 Task: Manage "Digital Experience" contributors.
Action: Mouse moved to (1239, 84)
Screenshot: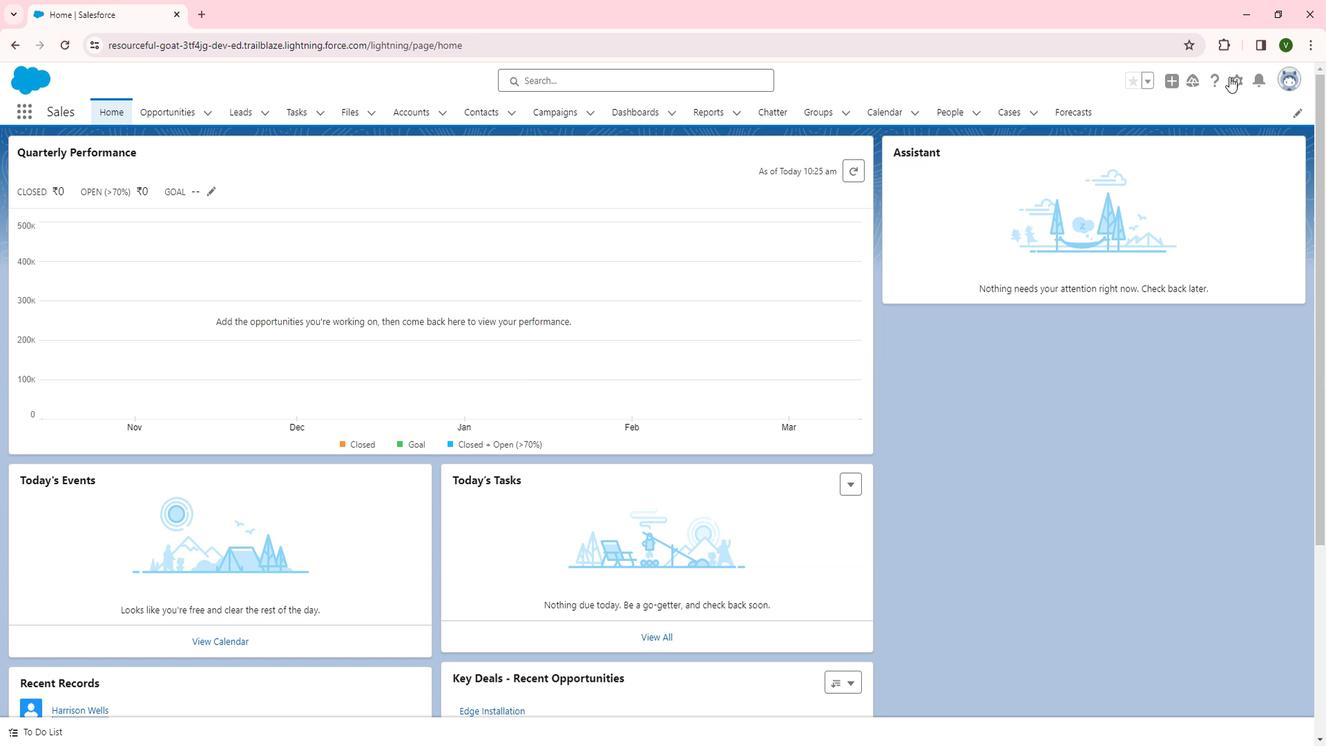 
Action: Mouse pressed left at (1239, 84)
Screenshot: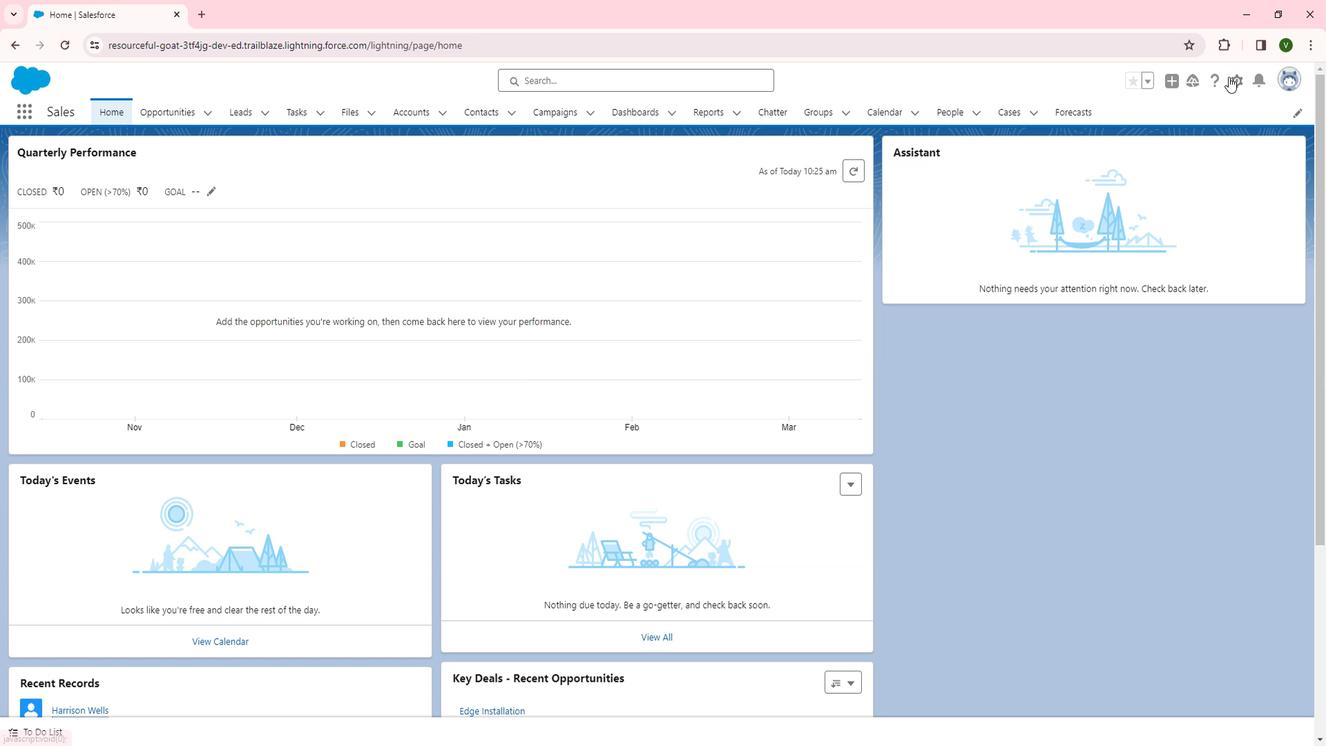
Action: Mouse moved to (1182, 130)
Screenshot: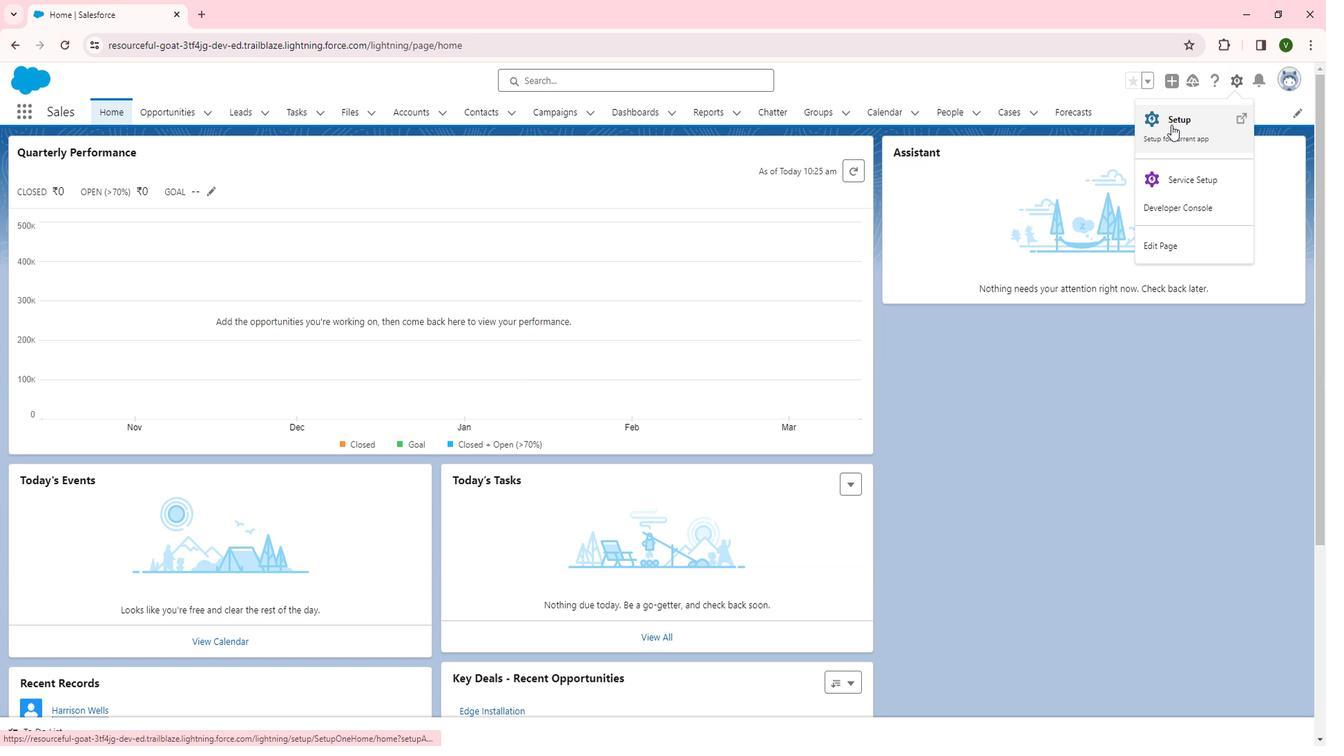 
Action: Mouse pressed left at (1182, 130)
Screenshot: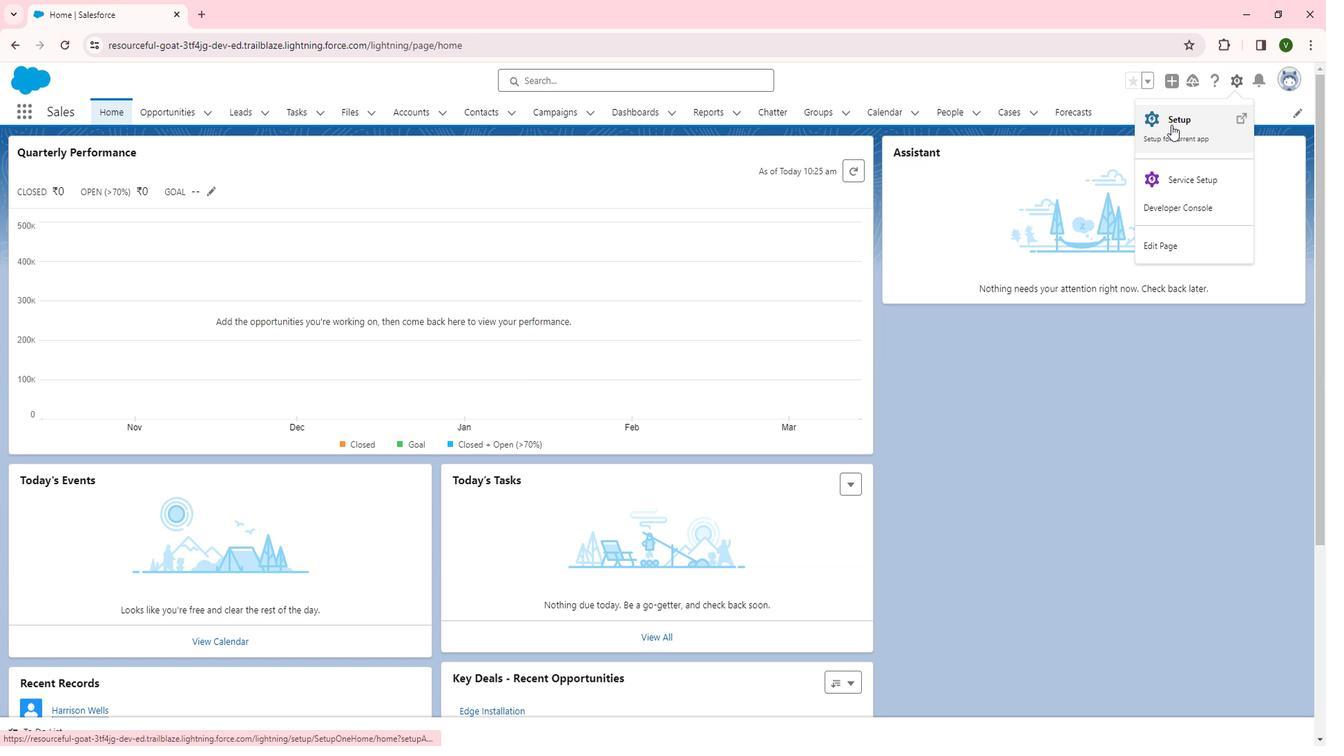 
Action: Mouse moved to (179, 478)
Screenshot: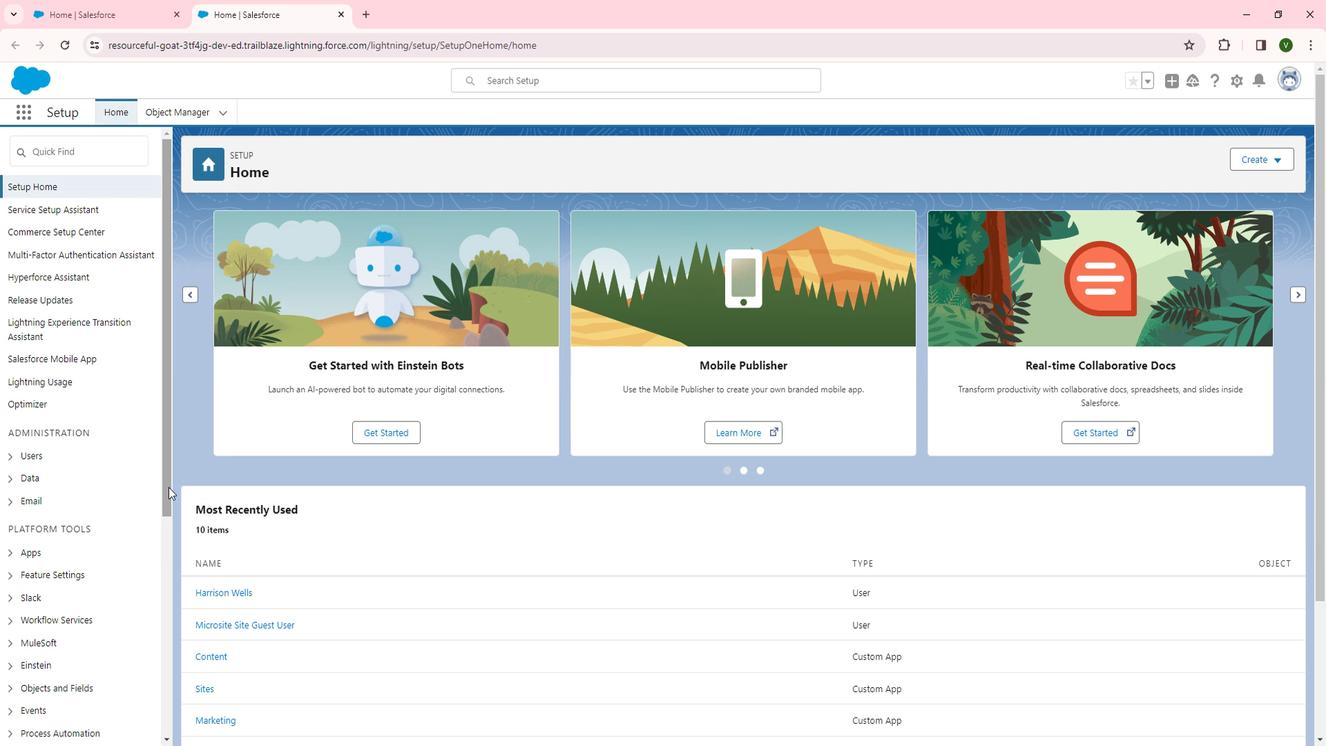 
Action: Mouse pressed left at (179, 478)
Screenshot: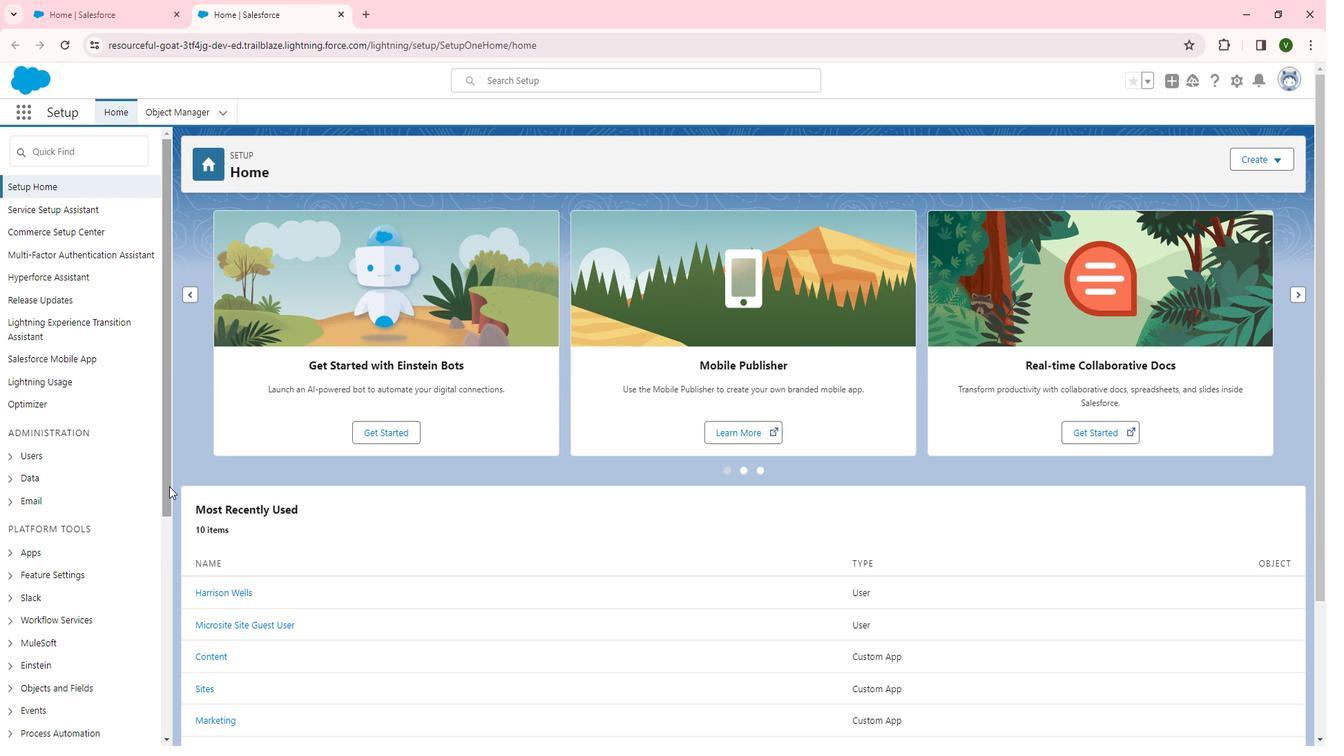 
Action: Mouse moved to (17, 223)
Screenshot: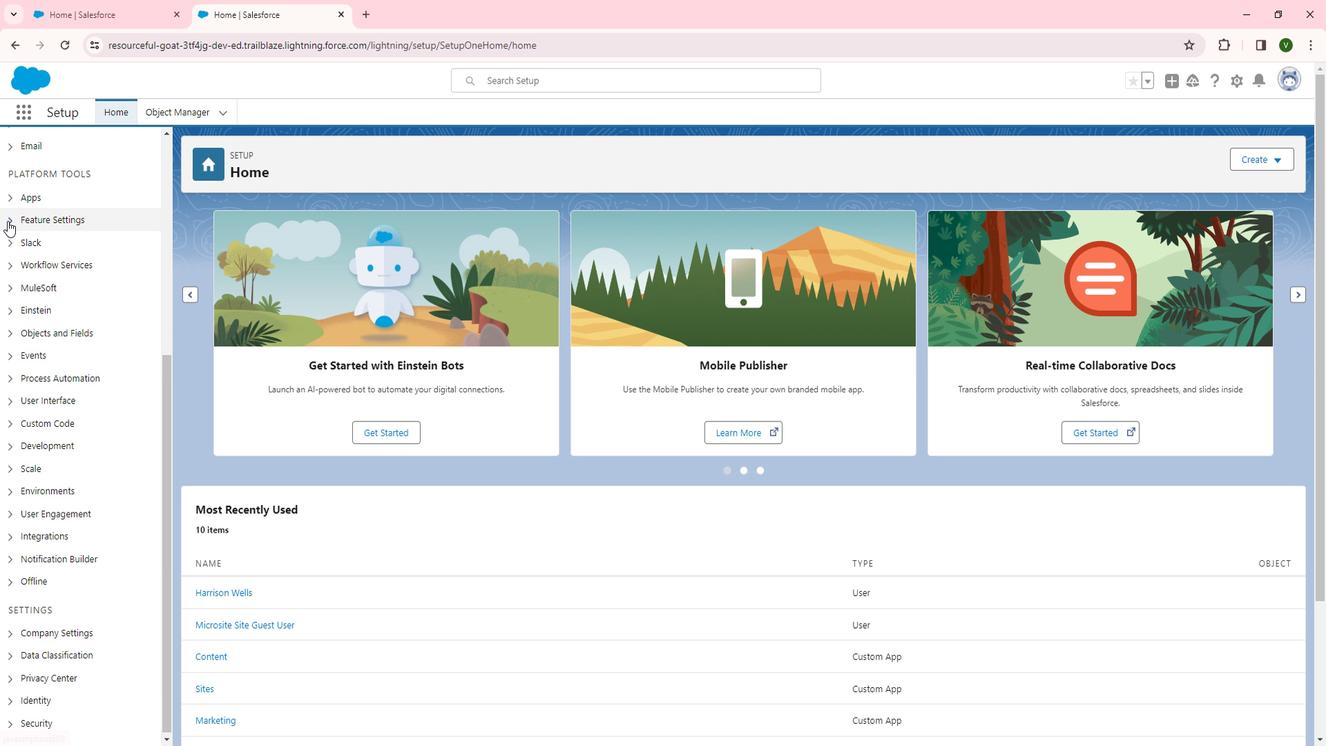 
Action: Mouse pressed left at (17, 223)
Screenshot: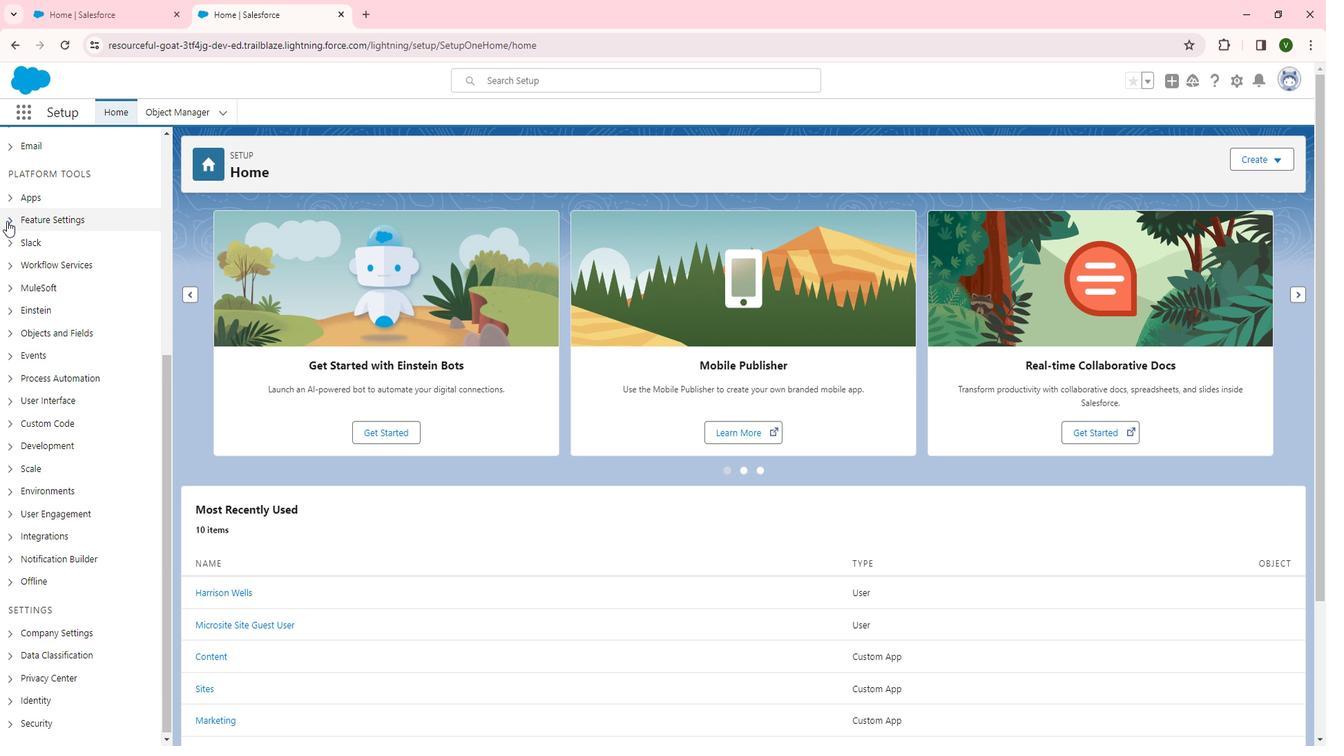 
Action: Mouse moved to (76, 326)
Screenshot: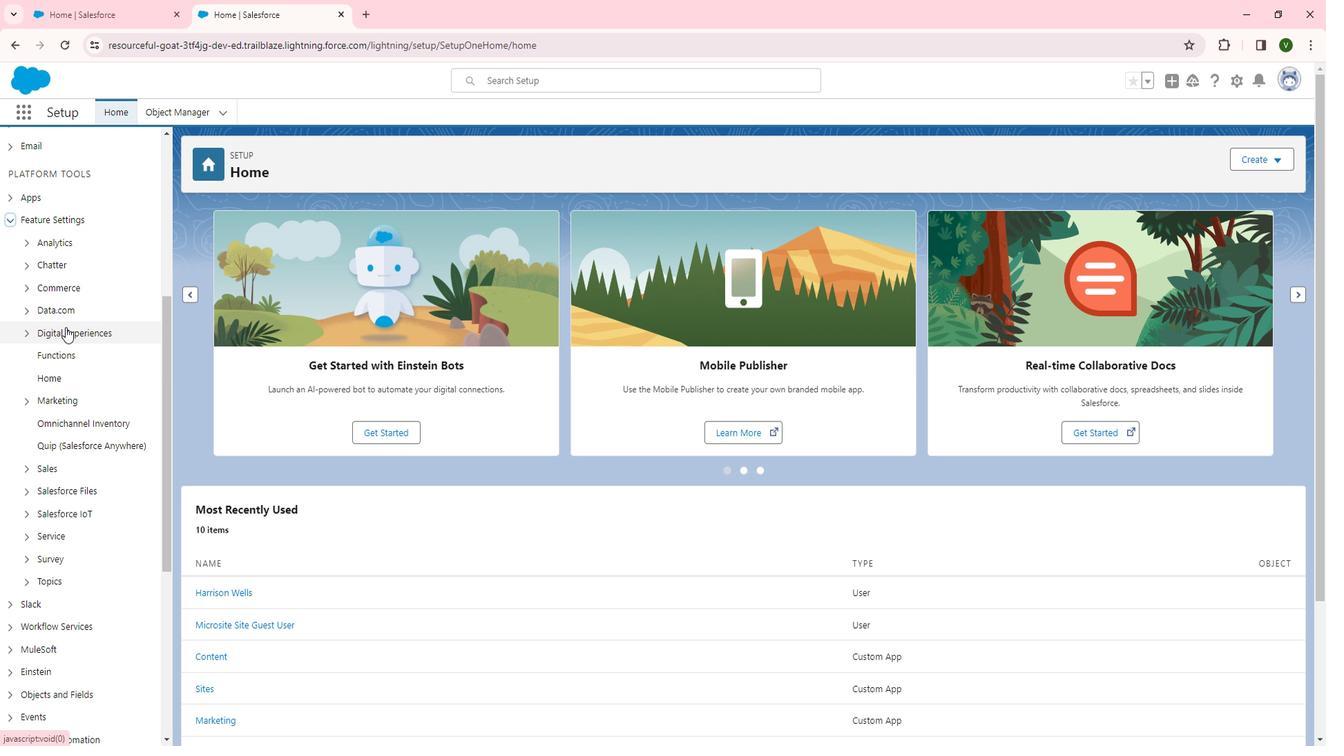 
Action: Mouse pressed left at (76, 326)
Screenshot: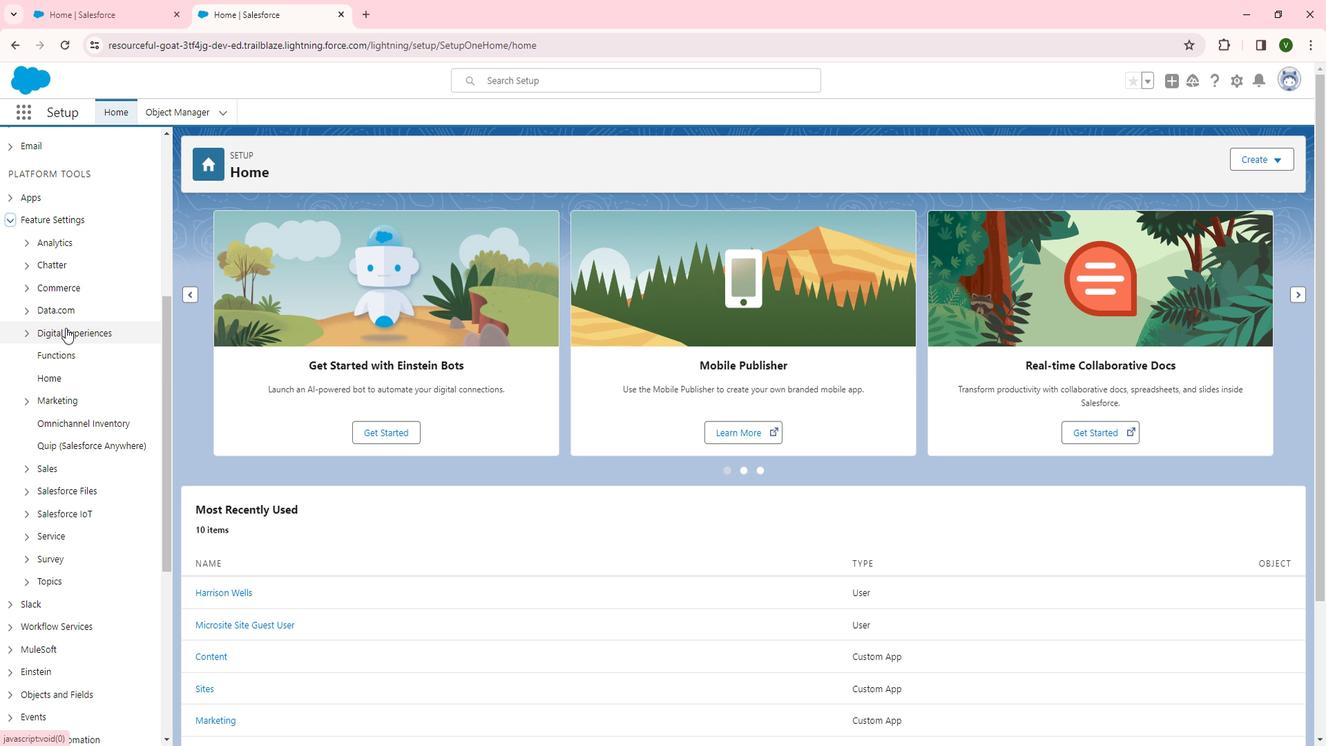 
Action: Mouse moved to (69, 353)
Screenshot: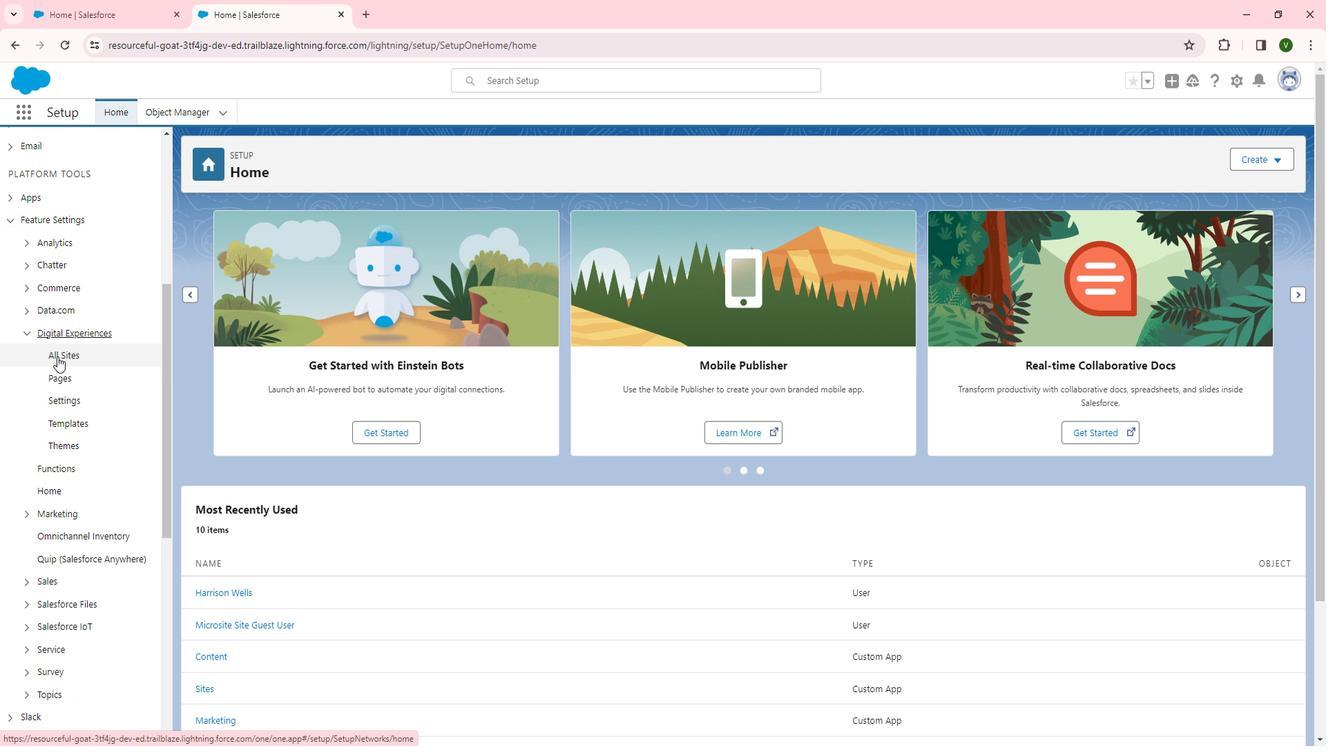 
Action: Mouse pressed left at (69, 353)
Screenshot: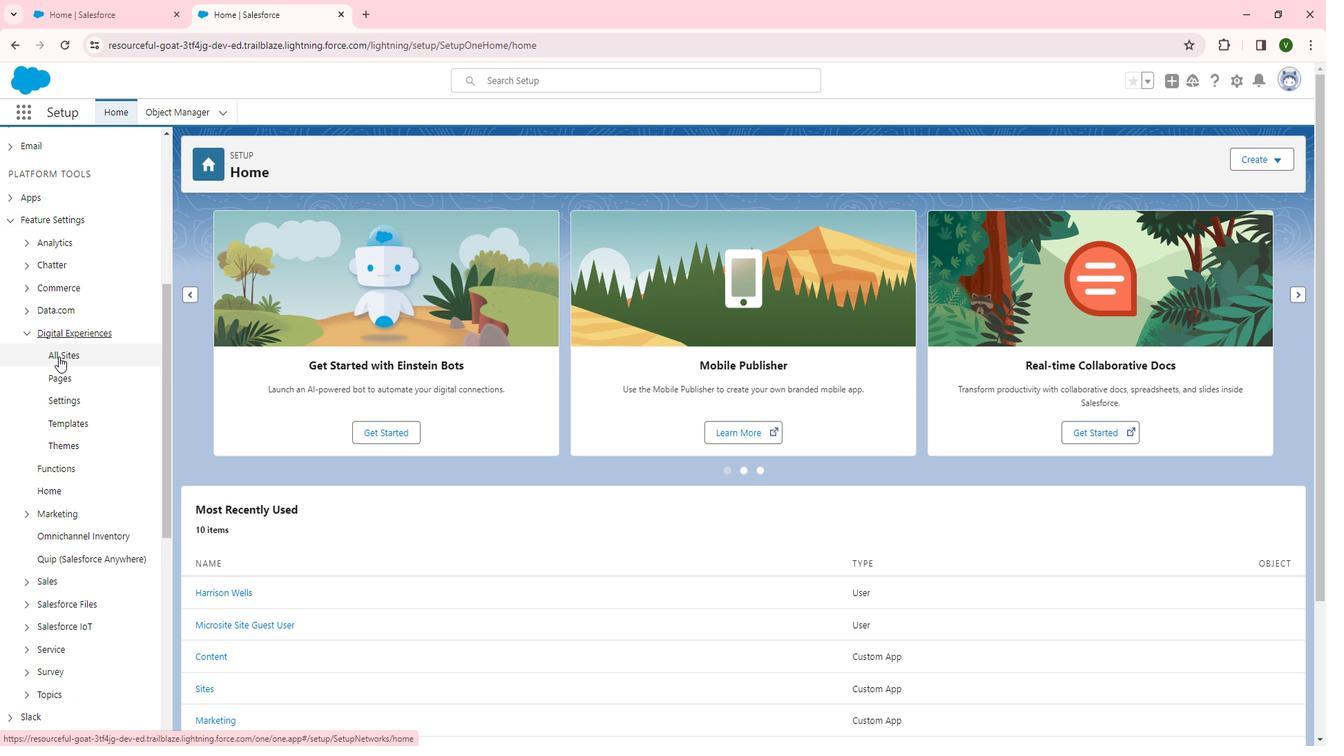 
Action: Mouse moved to (234, 331)
Screenshot: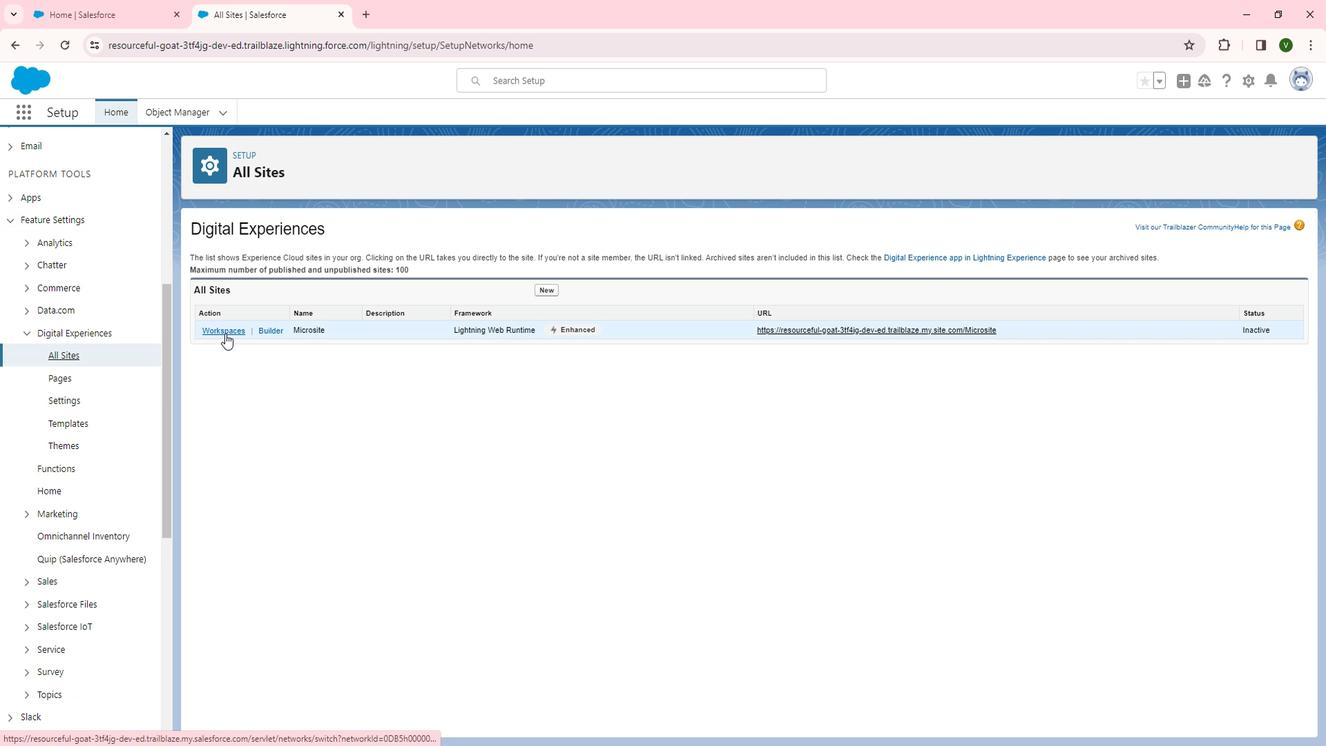 
Action: Mouse pressed left at (234, 331)
Screenshot: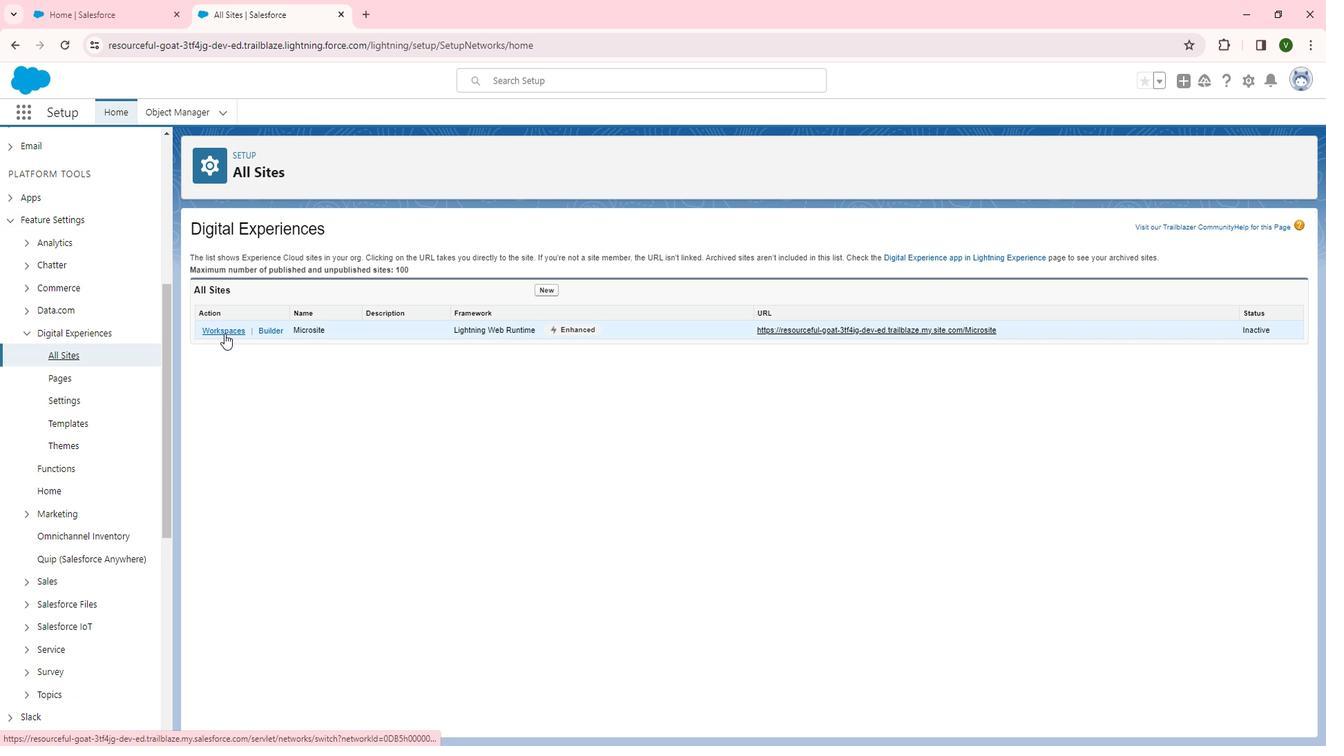 
Action: Mouse moved to (738, 298)
Screenshot: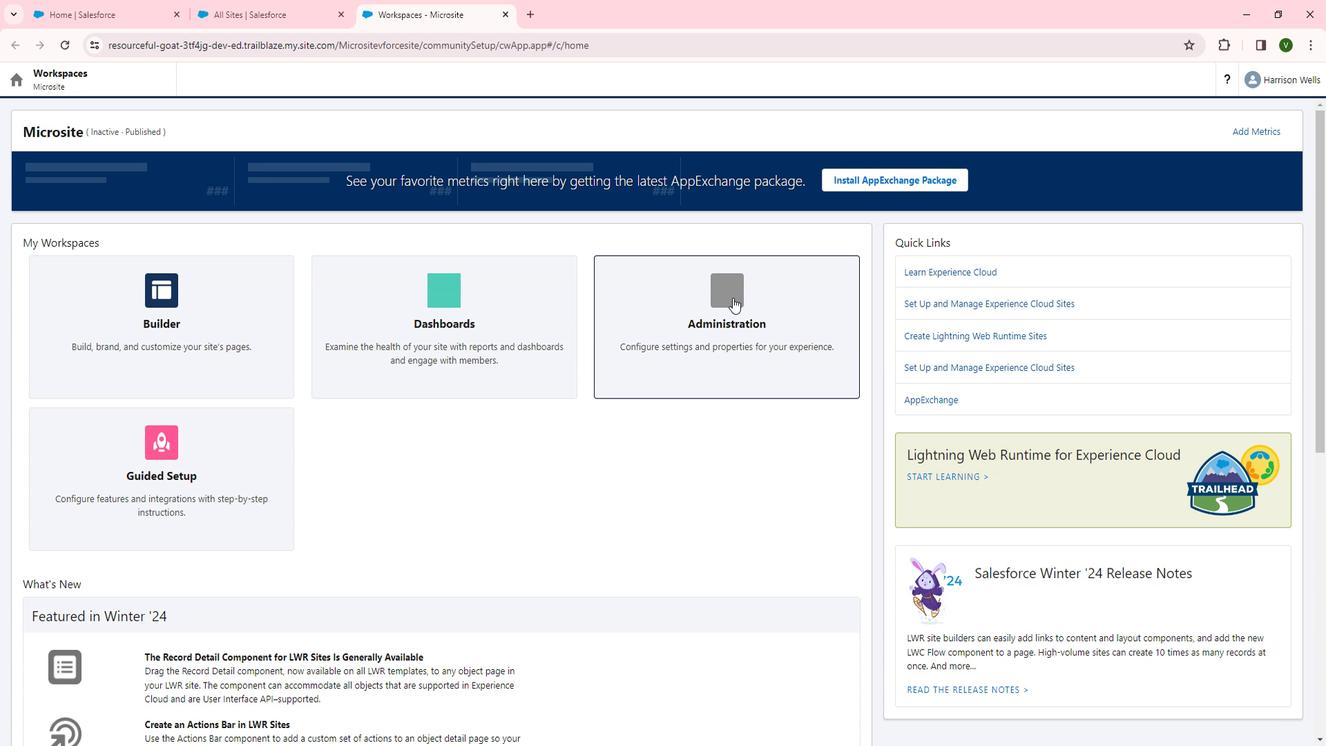 
Action: Mouse pressed left at (738, 298)
Screenshot: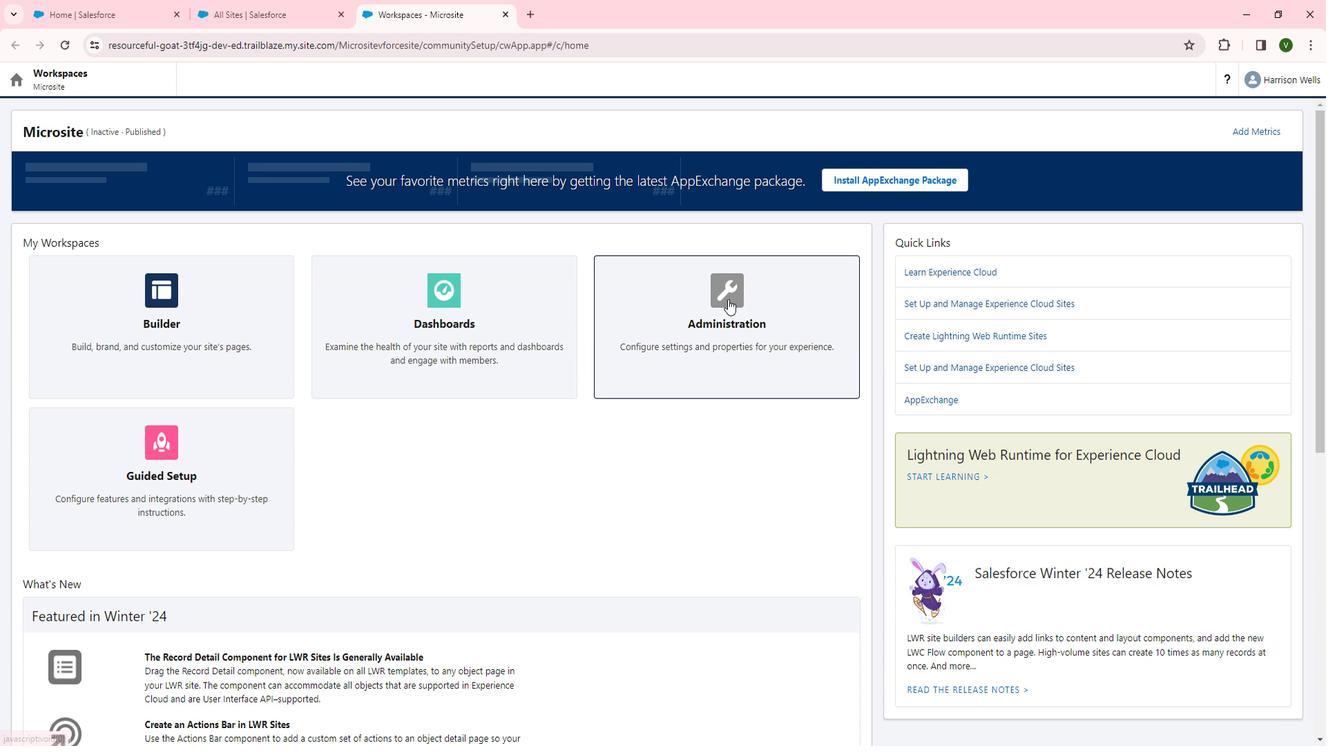 
Action: Mouse moved to (102, 185)
Screenshot: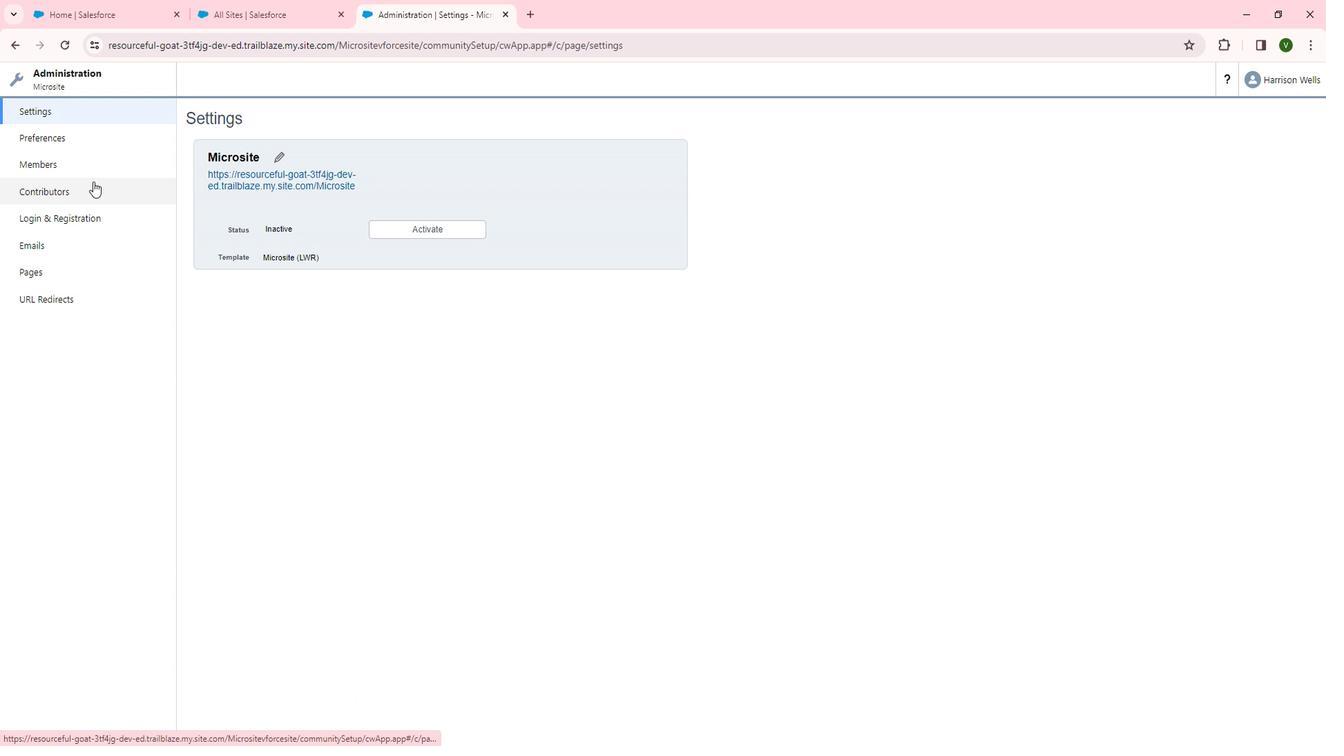 
Action: Mouse pressed left at (102, 185)
Screenshot: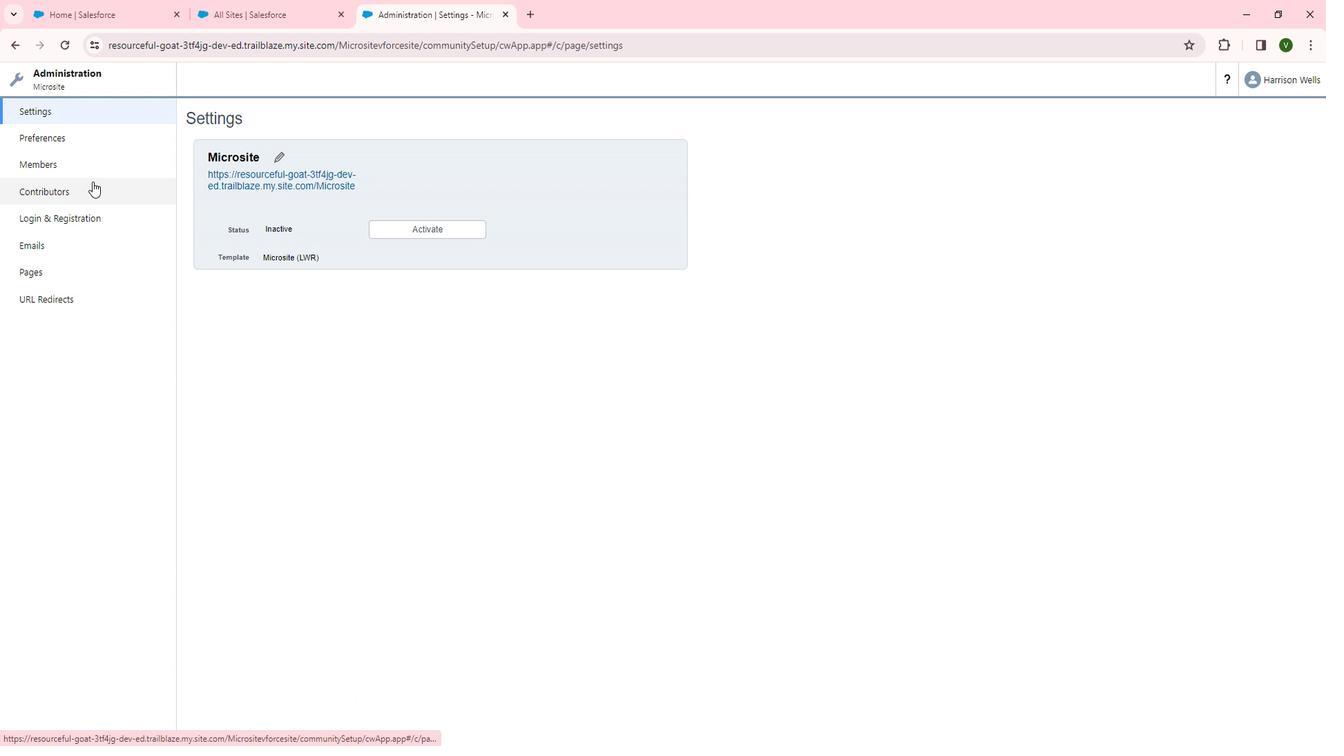 
Action: Mouse moved to (568, 321)
Screenshot: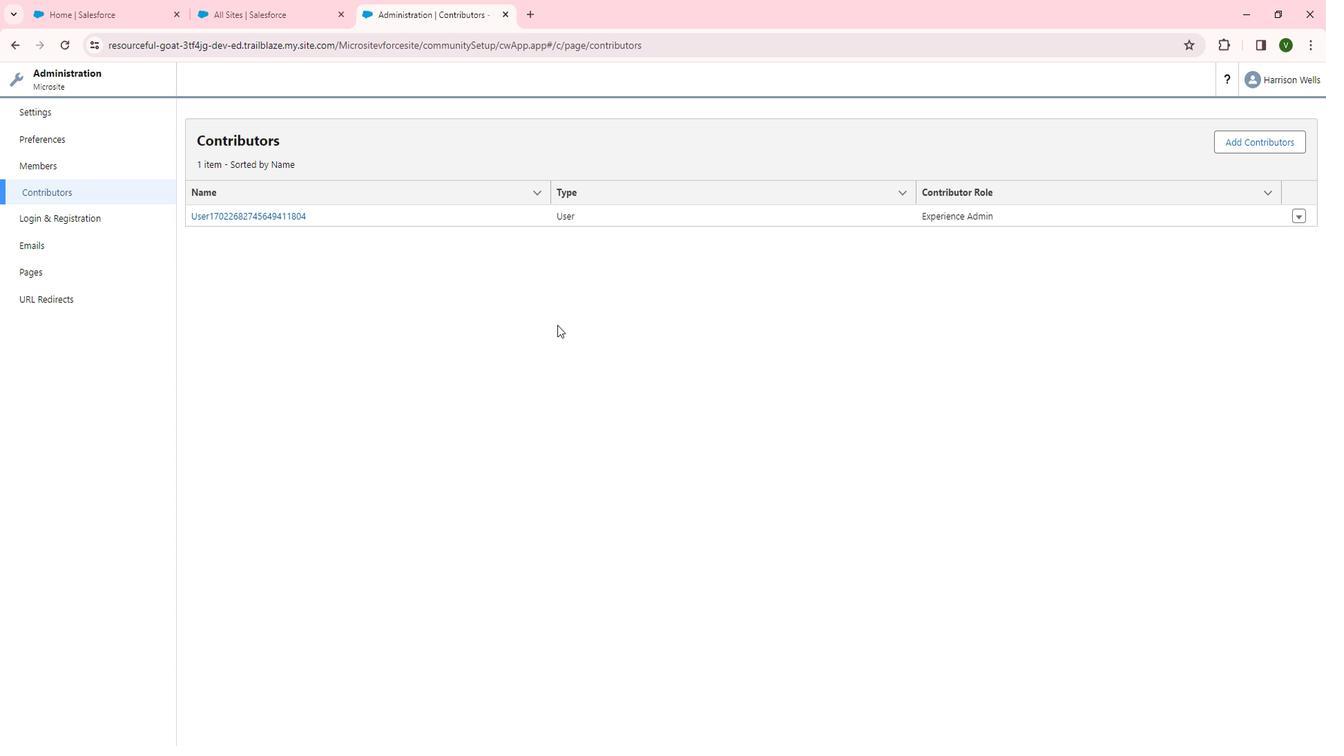 
